 Task: In the  document Musicinfulenceletter.html change page color to  'Olive Green'. Insert watermark  'Confidential ' Apply Font Style in watermark Arial
Action: Mouse moved to (305, 415)
Screenshot: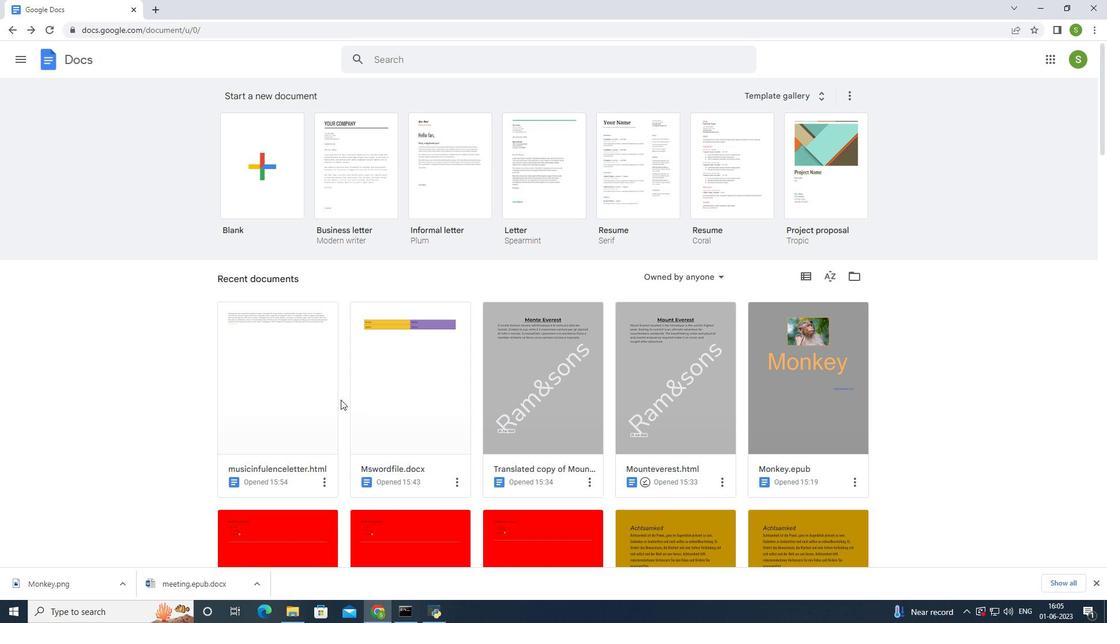
Action: Mouse pressed left at (305, 415)
Screenshot: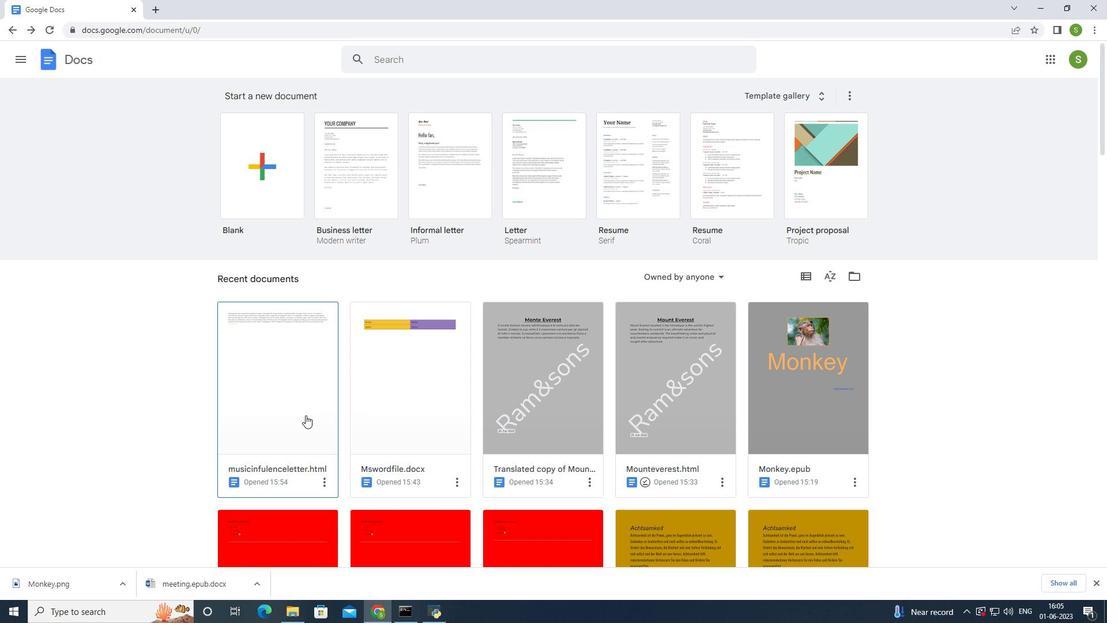 
Action: Mouse moved to (35, 64)
Screenshot: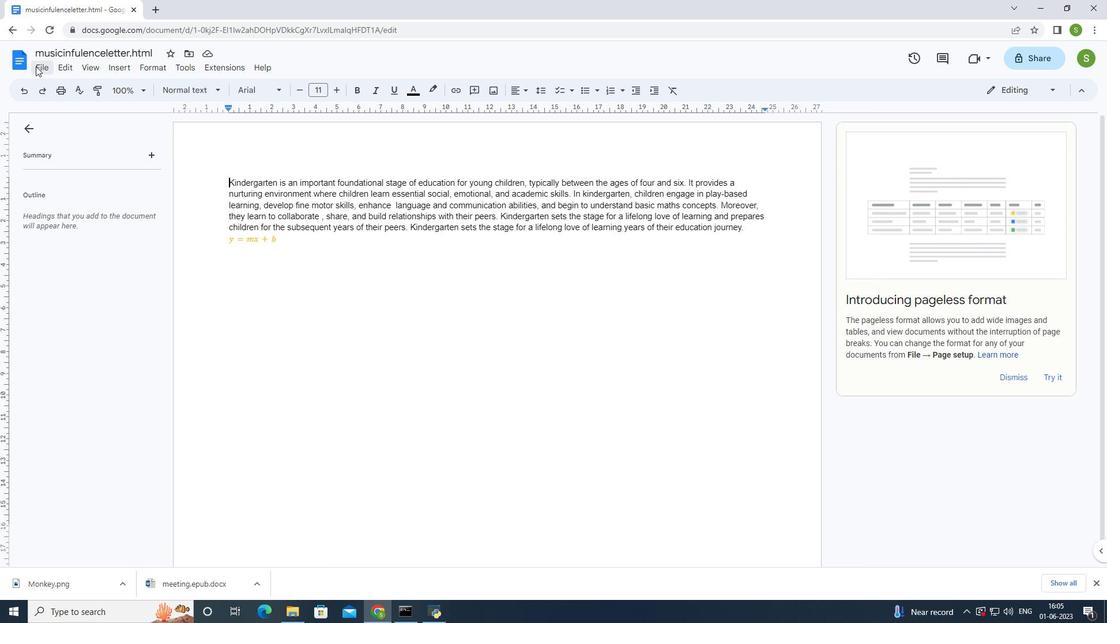 
Action: Mouse pressed left at (35, 64)
Screenshot: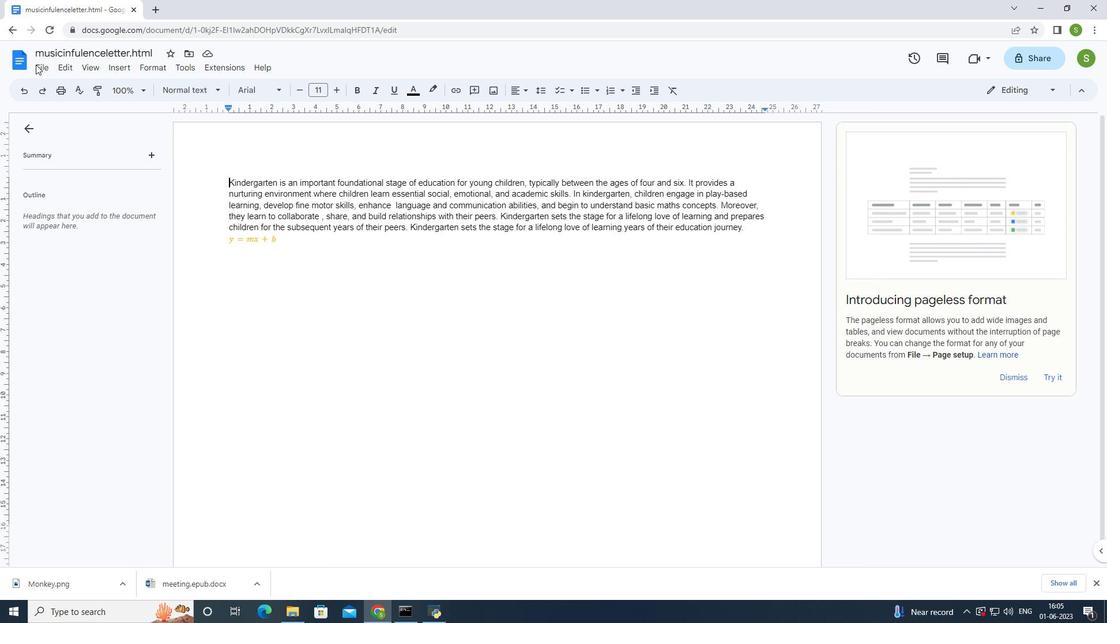
Action: Mouse moved to (47, 69)
Screenshot: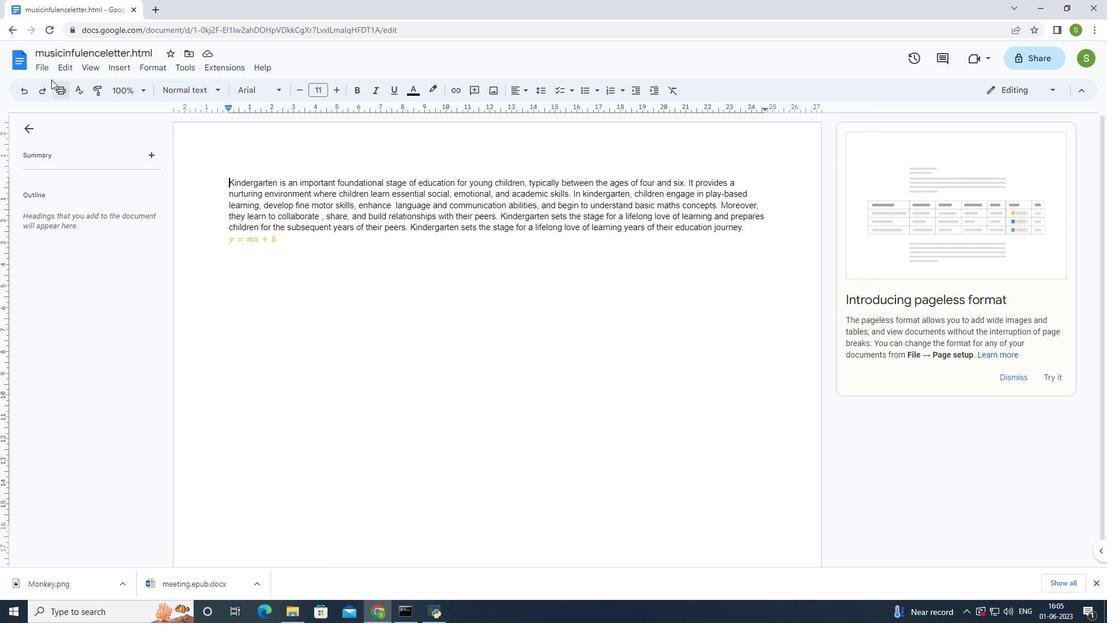 
Action: Mouse pressed left at (47, 69)
Screenshot: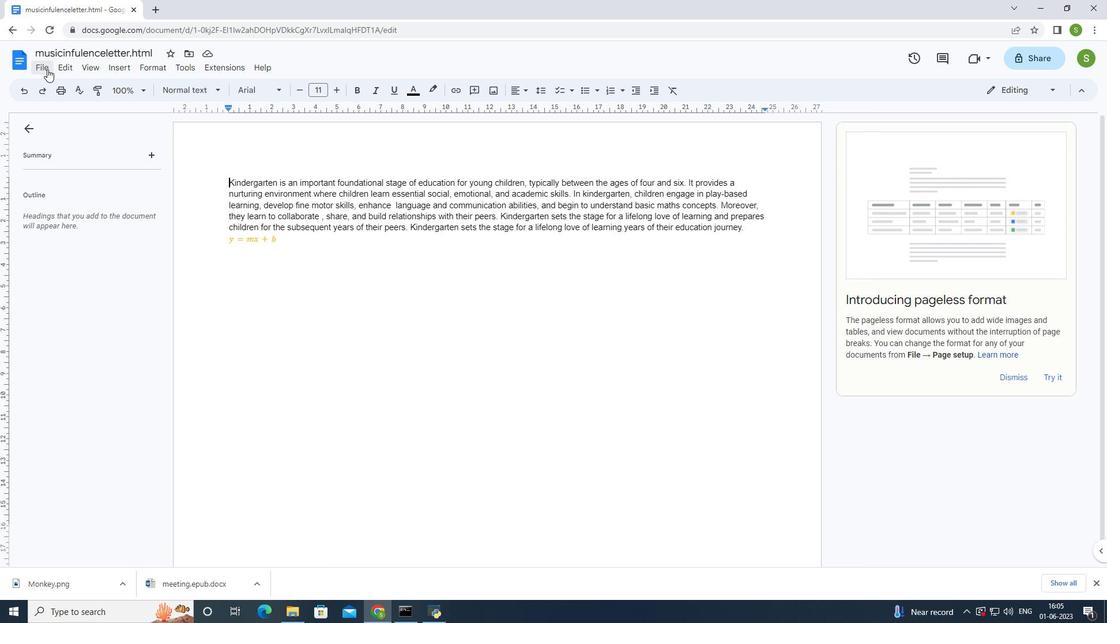 
Action: Mouse moved to (80, 386)
Screenshot: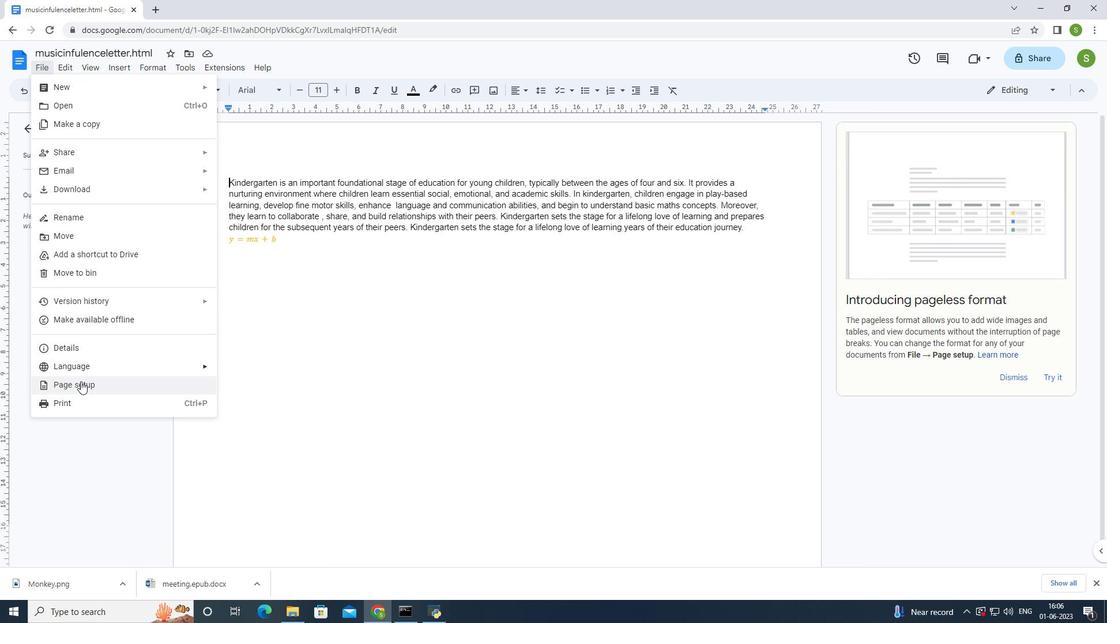 
Action: Mouse pressed left at (80, 386)
Screenshot: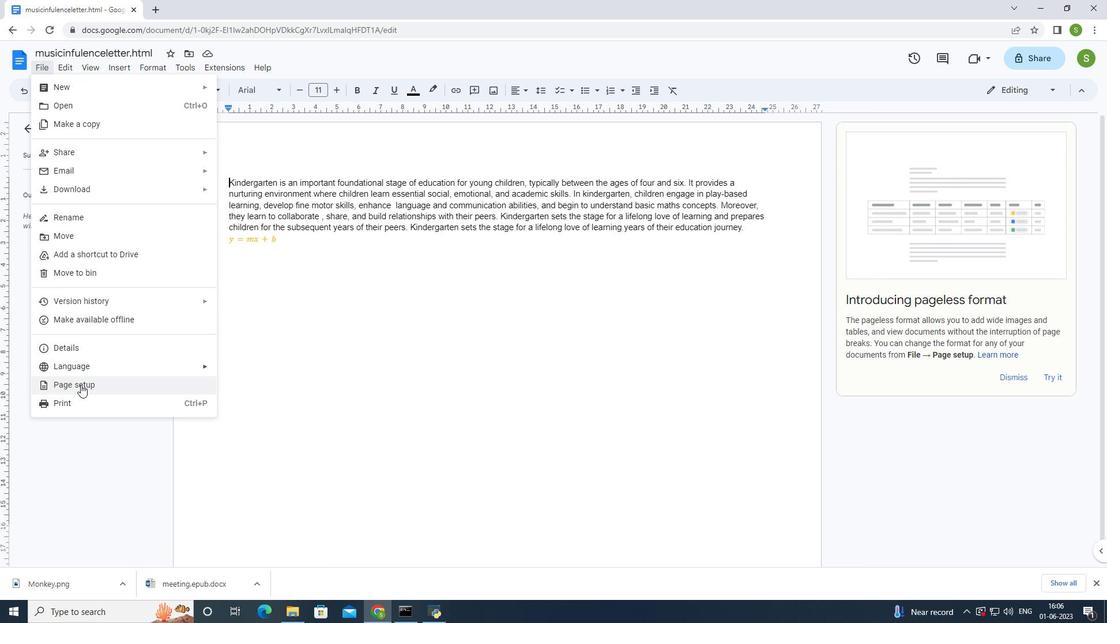 
Action: Mouse moved to (470, 376)
Screenshot: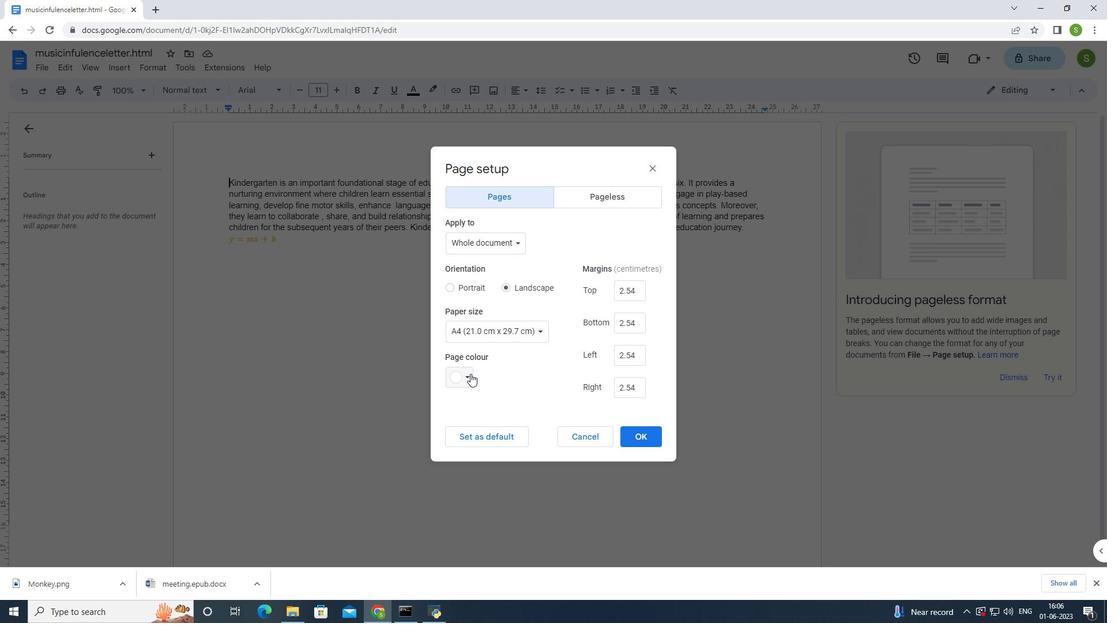 
Action: Mouse pressed left at (470, 376)
Screenshot: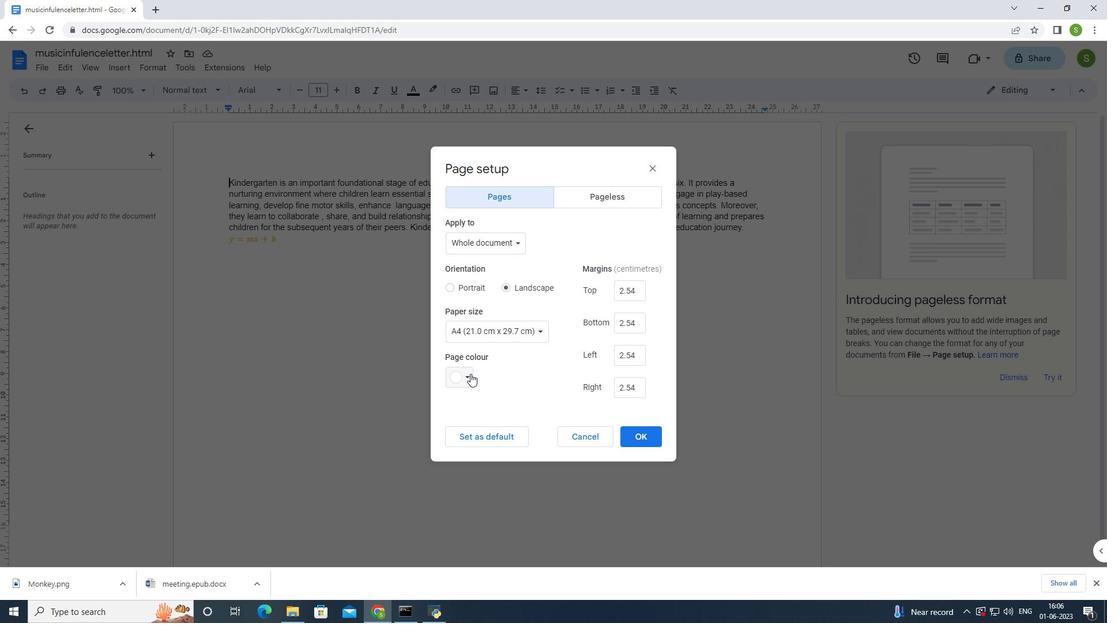 
Action: Mouse moved to (506, 477)
Screenshot: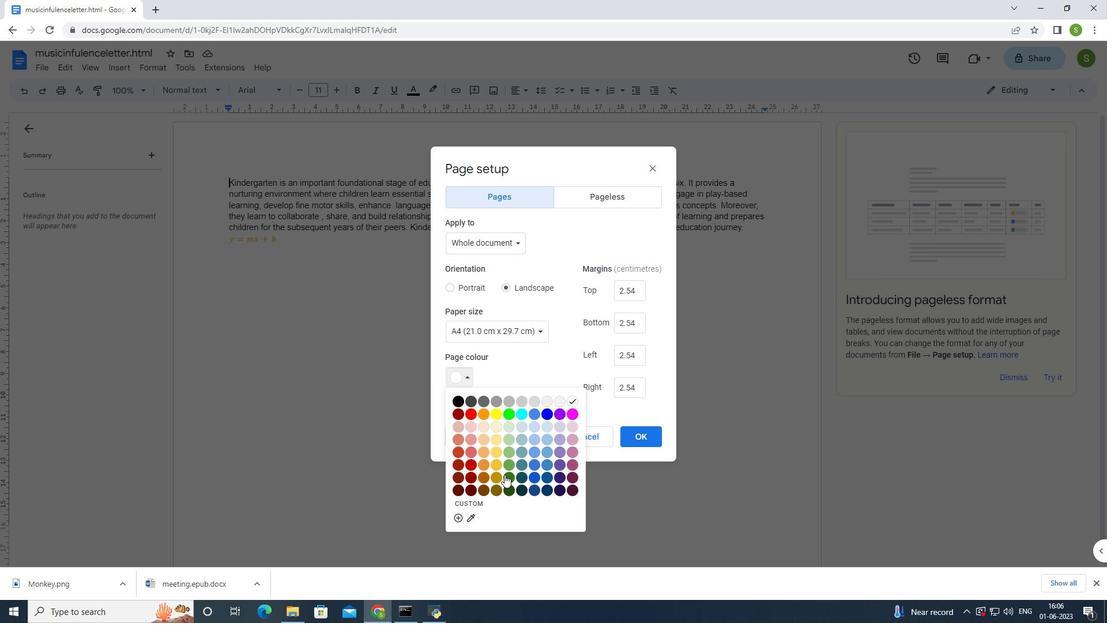 
Action: Mouse pressed left at (506, 477)
Screenshot: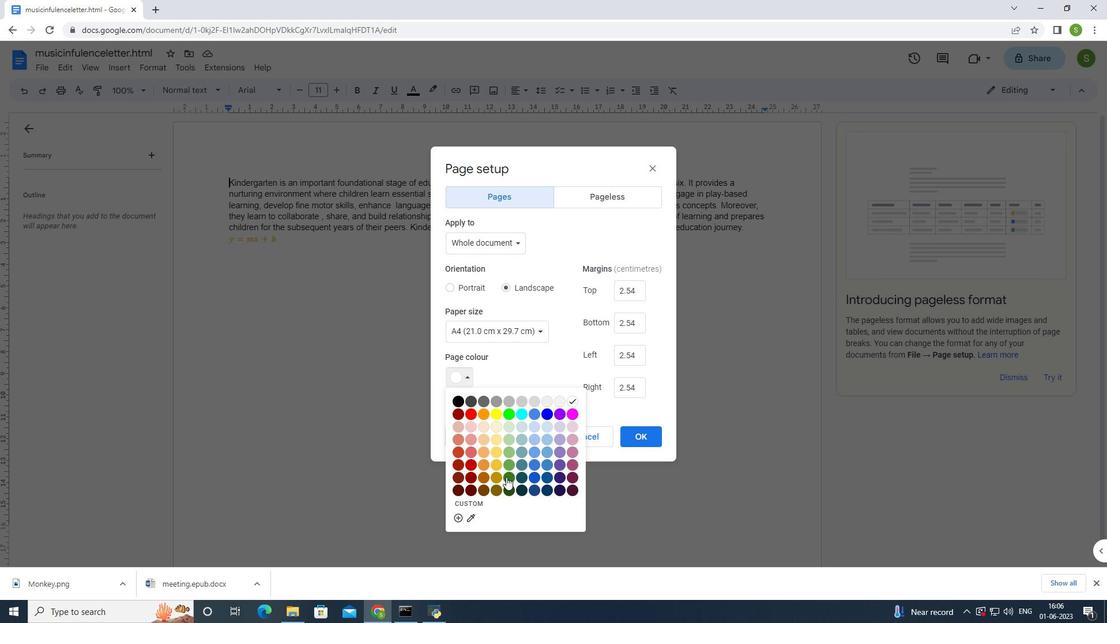 
Action: Mouse moved to (639, 441)
Screenshot: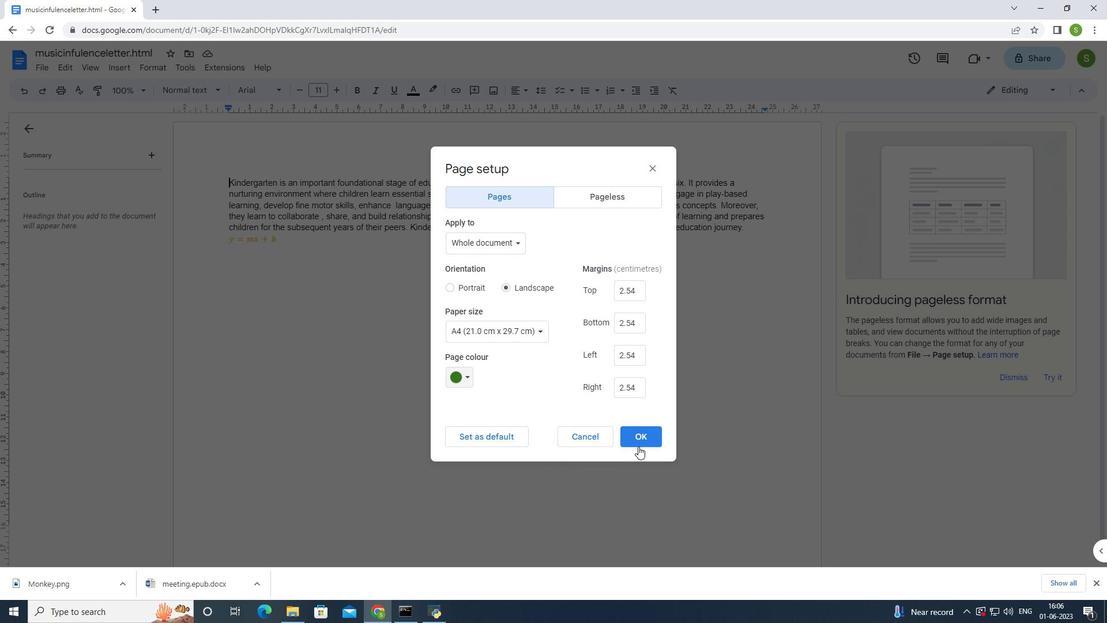 
Action: Mouse pressed left at (639, 441)
Screenshot: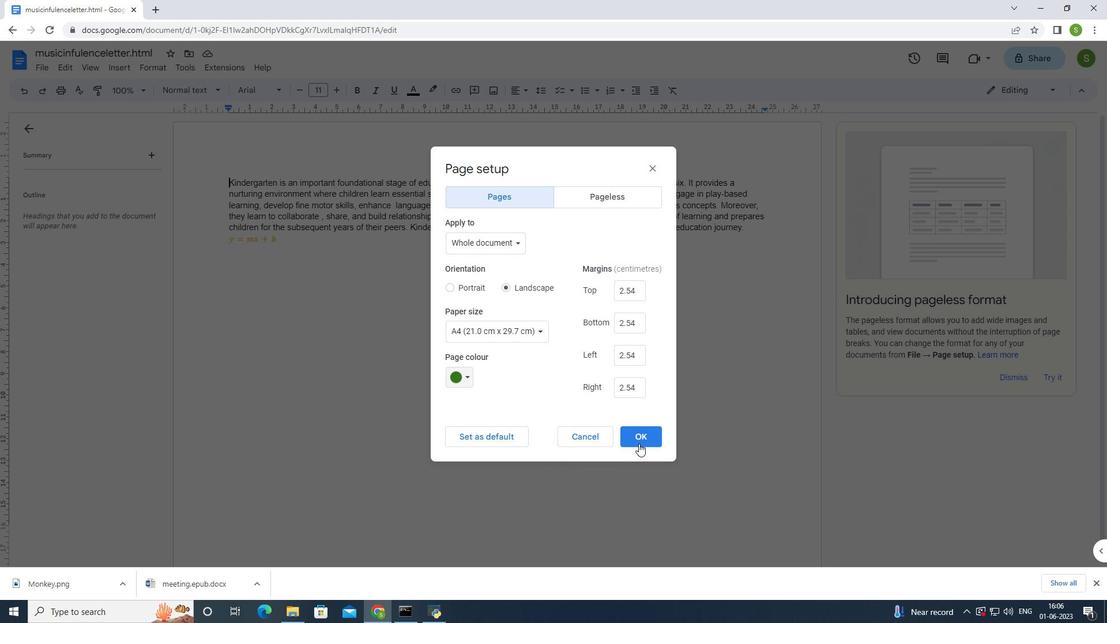 
Action: Mouse moved to (116, 64)
Screenshot: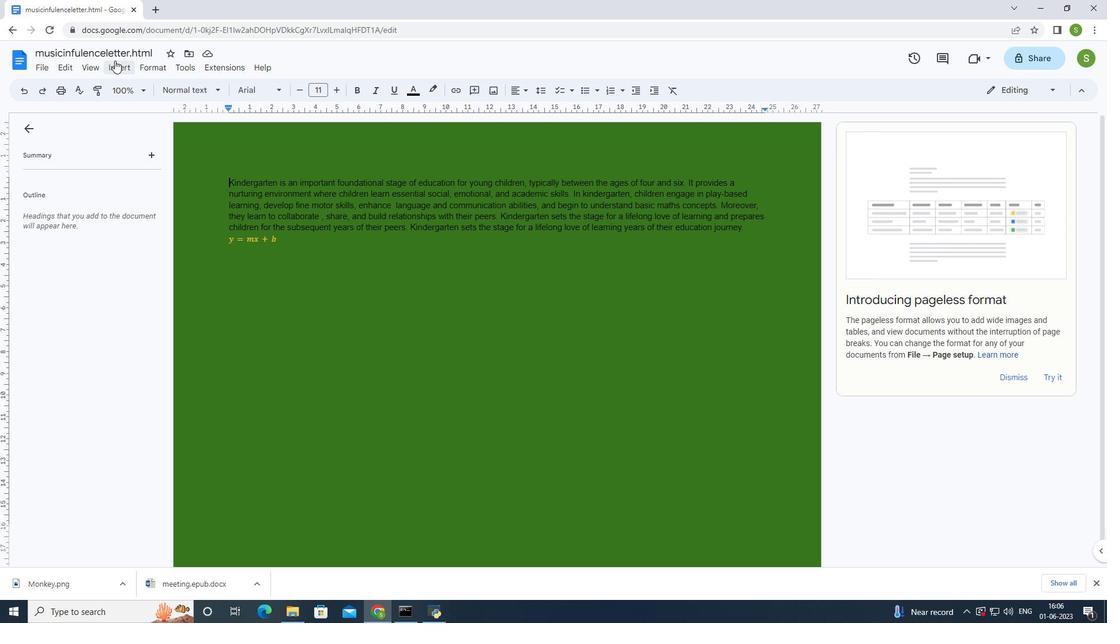
Action: Mouse pressed left at (116, 64)
Screenshot: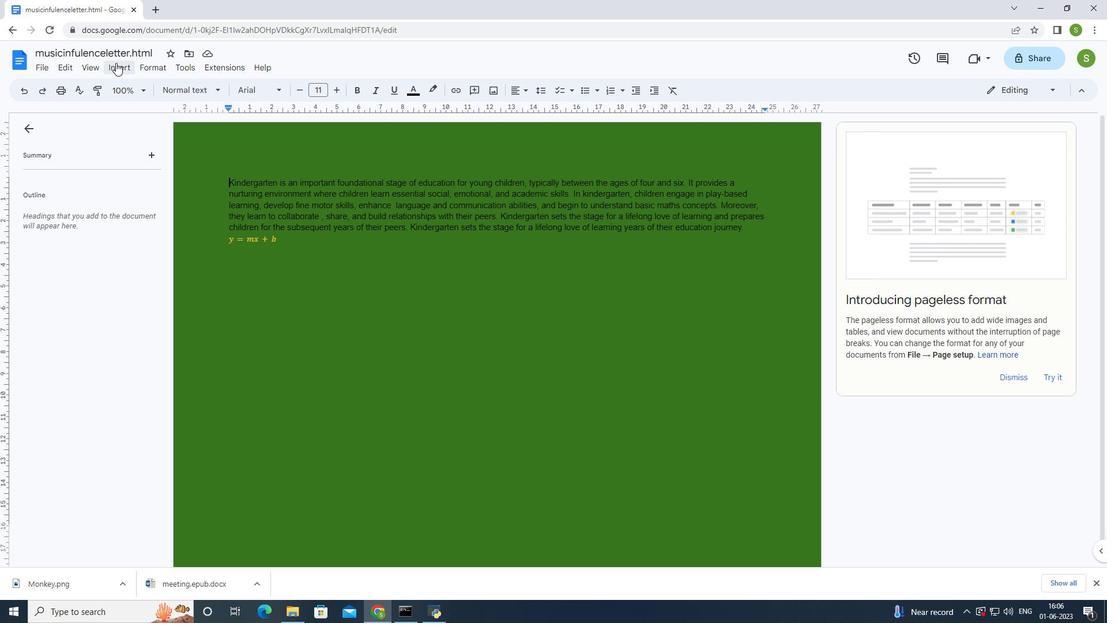 
Action: Mouse moved to (172, 343)
Screenshot: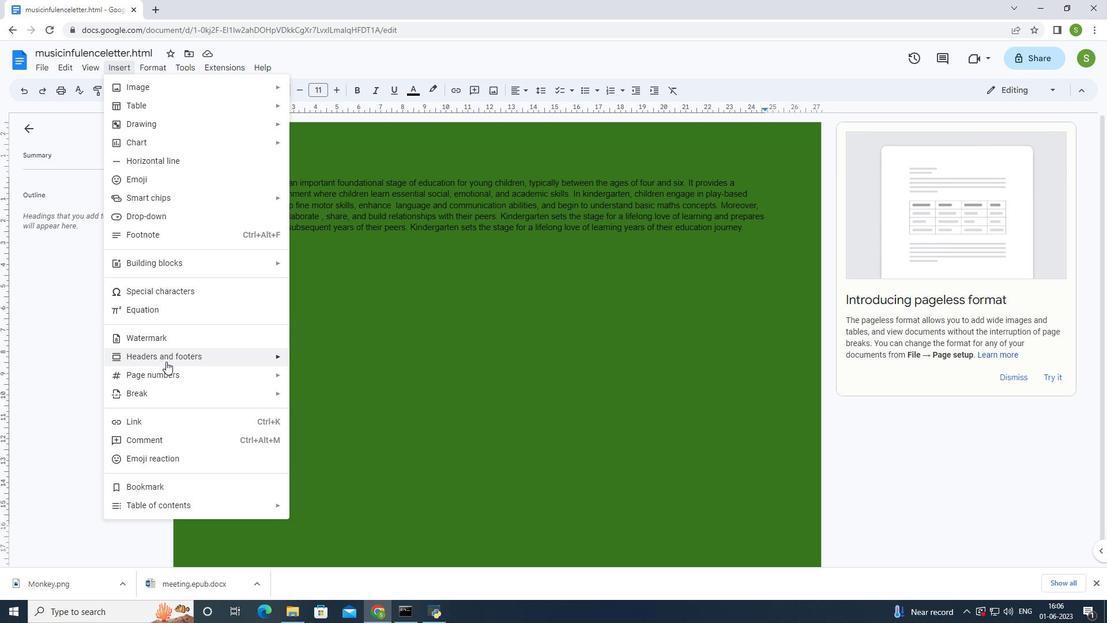 
Action: Mouse pressed left at (172, 343)
Screenshot: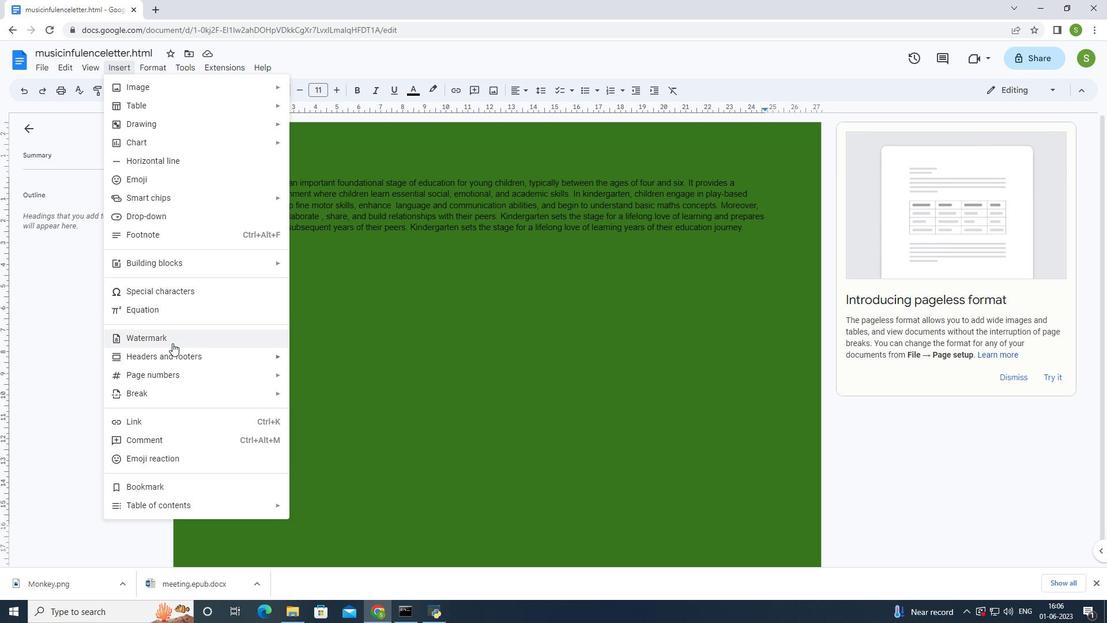 
Action: Mouse moved to (1060, 132)
Screenshot: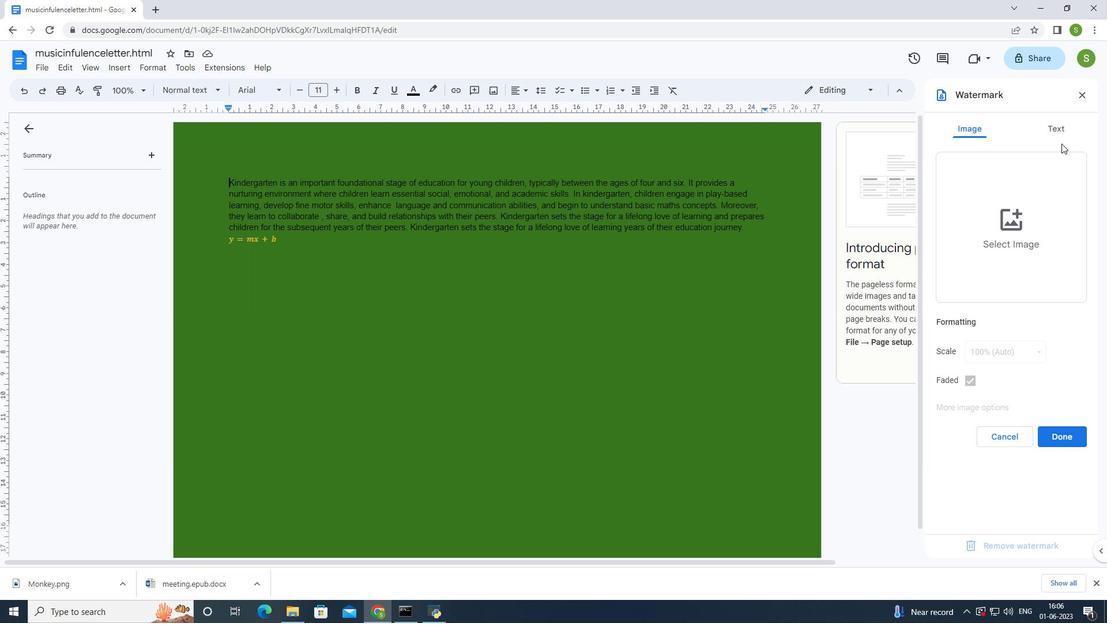 
Action: Mouse pressed left at (1060, 132)
Screenshot: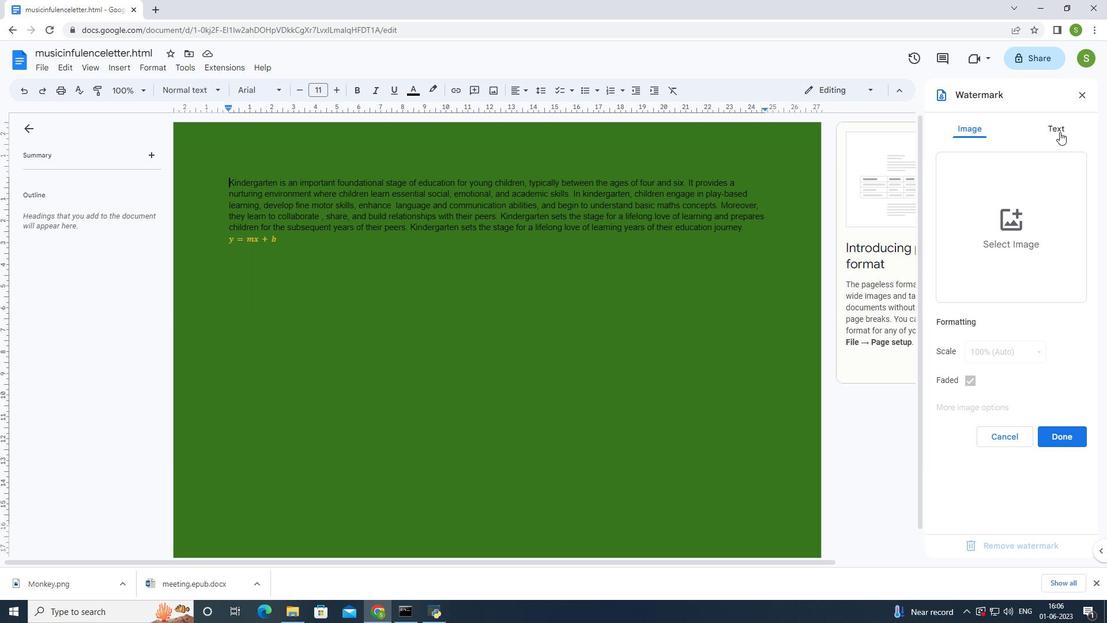 
Action: Mouse moved to (1010, 158)
Screenshot: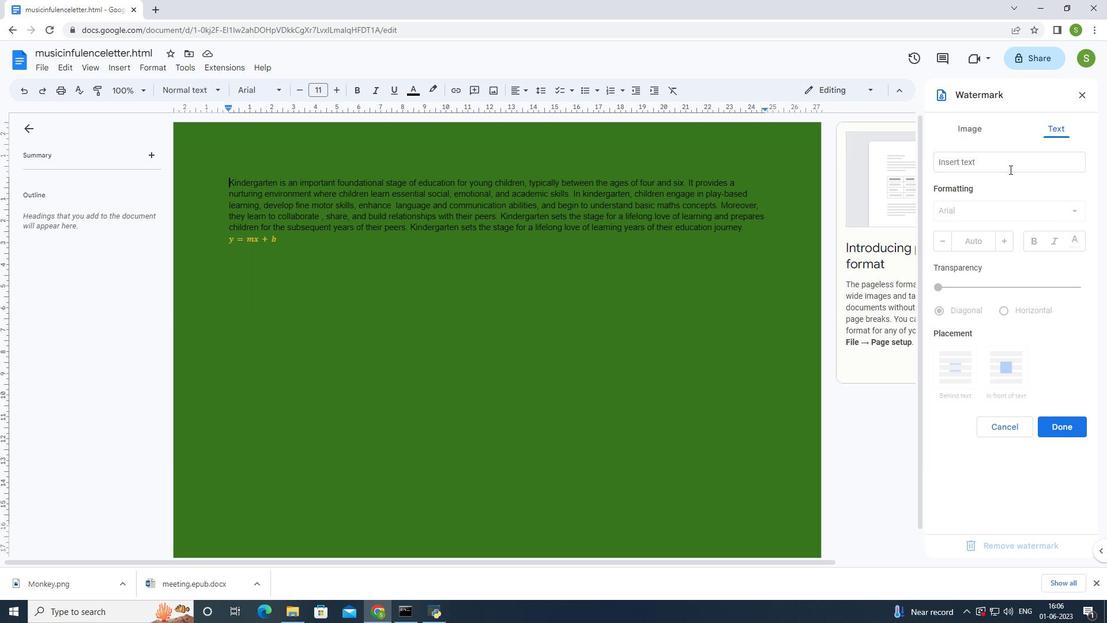 
Action: Mouse pressed left at (1010, 158)
Screenshot: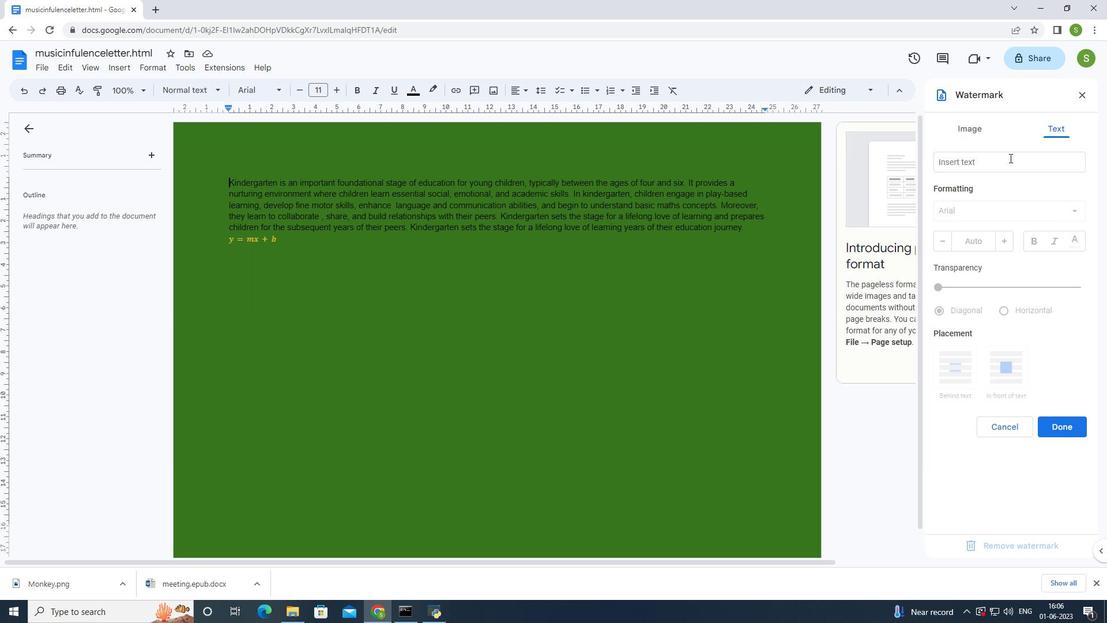 
Action: Mouse moved to (1018, 159)
Screenshot: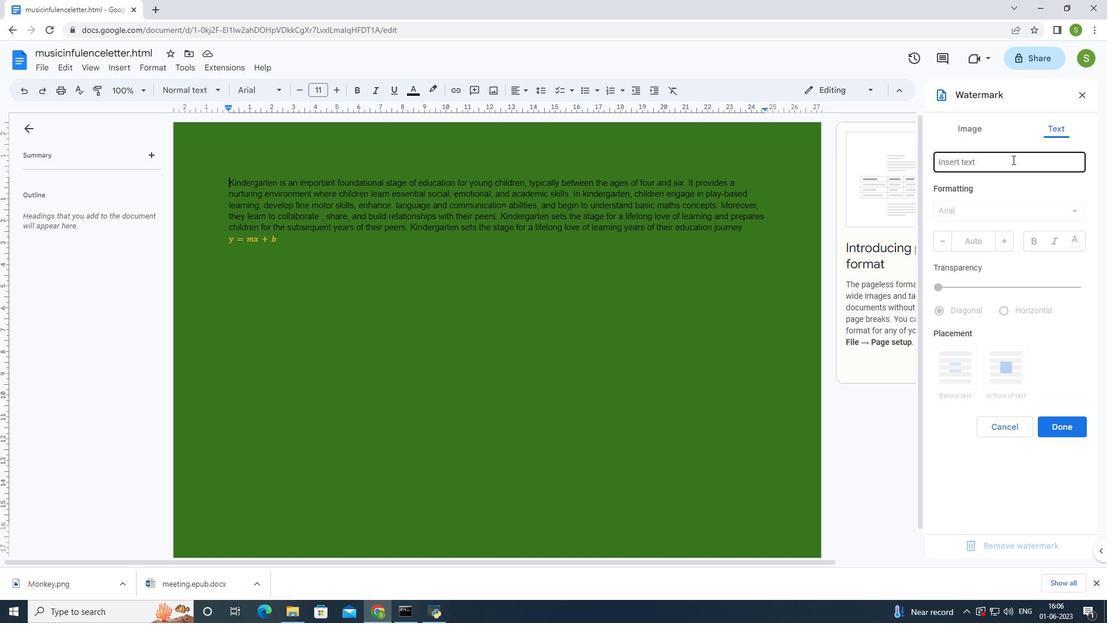 
Action: Key pressed <Key.shift>Con
Screenshot: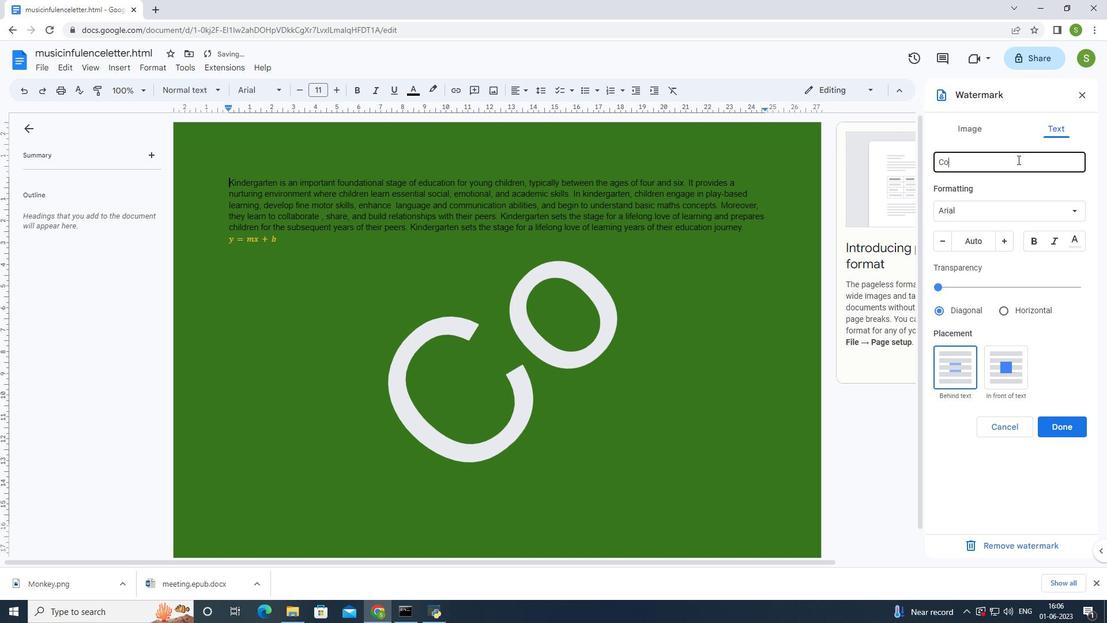 
Action: Mouse moved to (1018, 159)
Screenshot: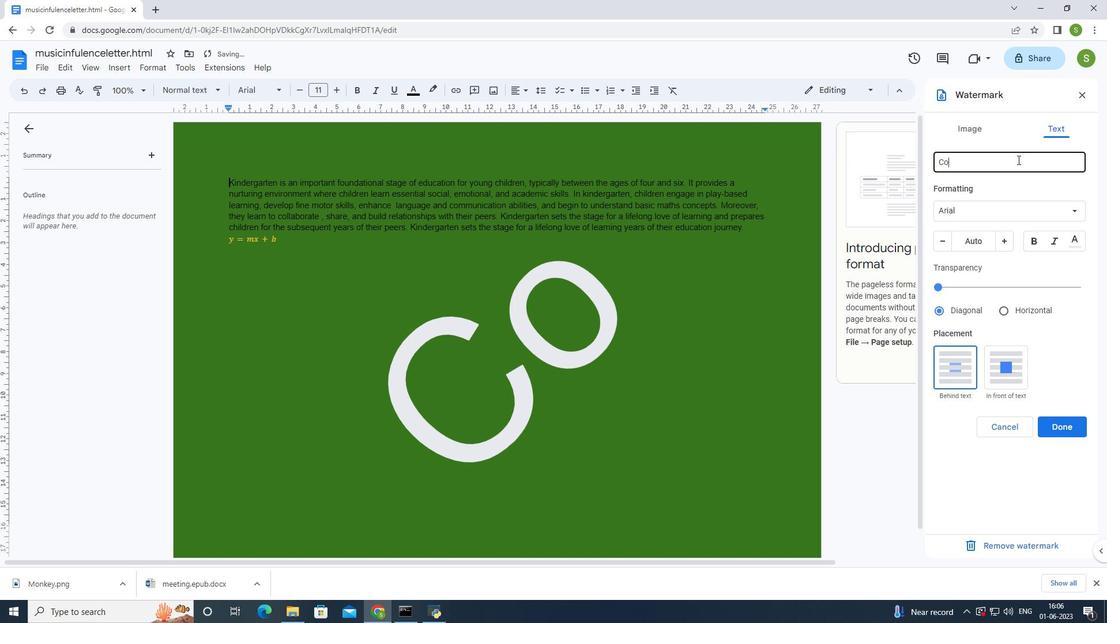 
Action: Key pressed fidential
Screenshot: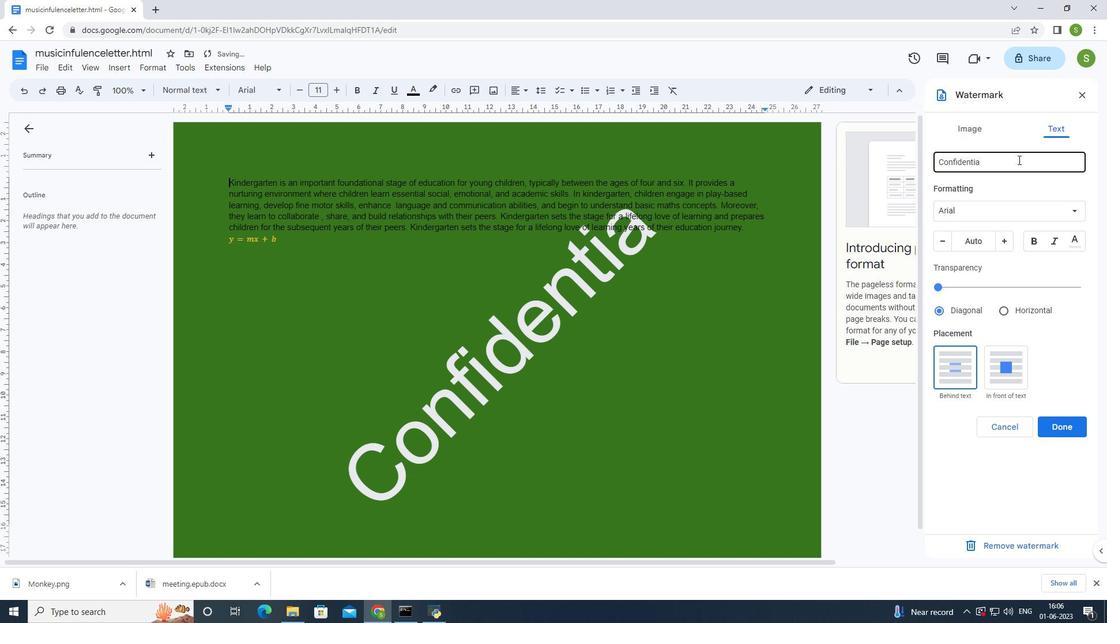 
Action: Mouse moved to (1045, 421)
Screenshot: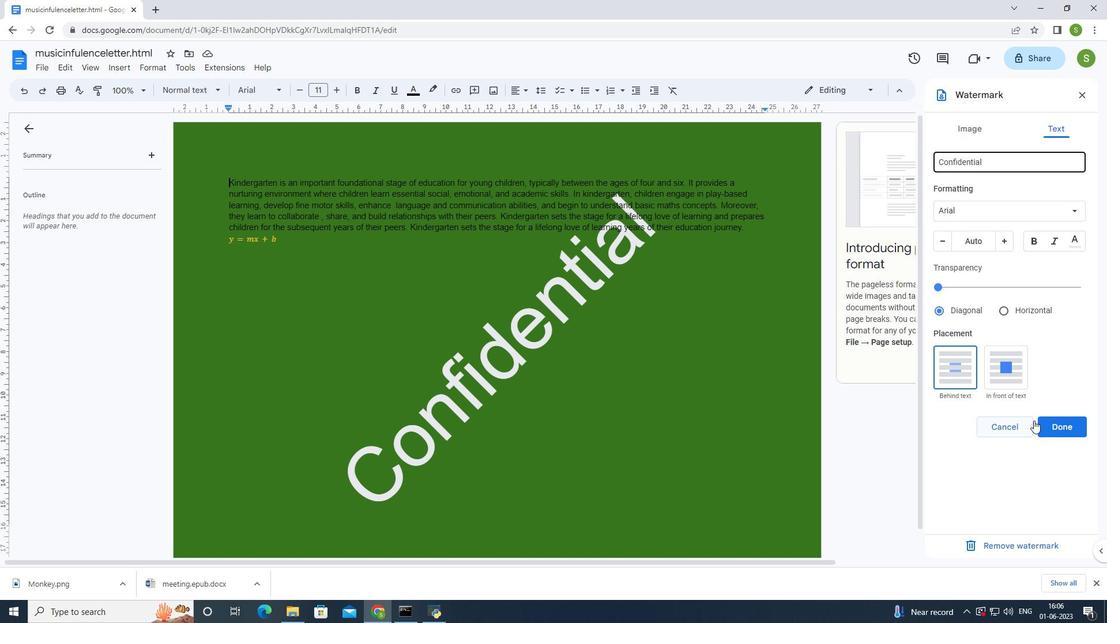 
Action: Mouse pressed left at (1045, 421)
Screenshot: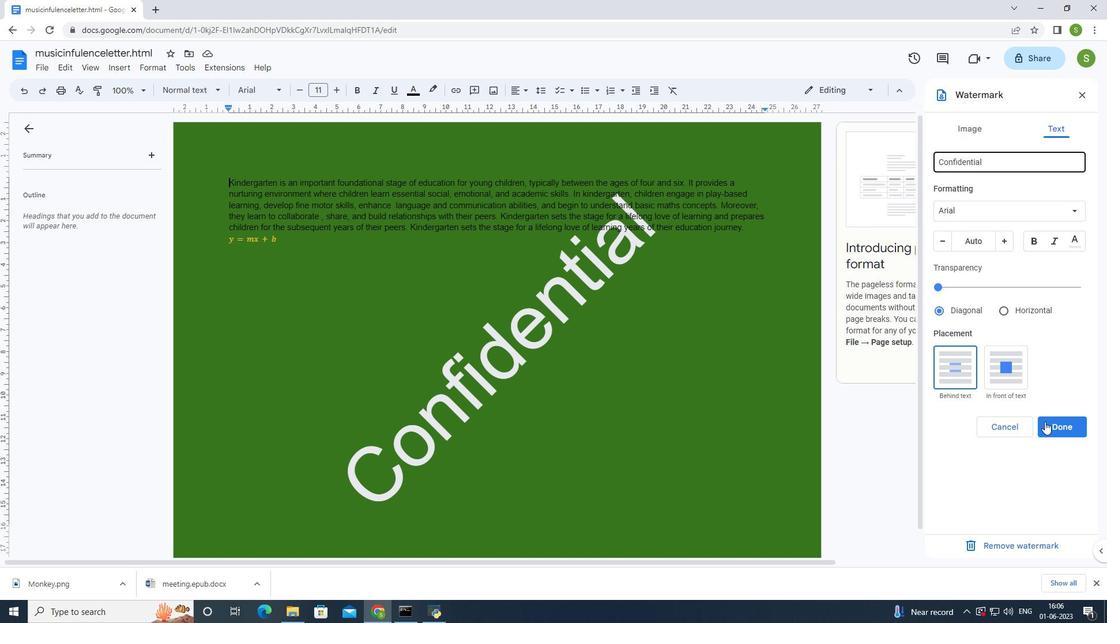 
Action: Mouse moved to (629, 406)
Screenshot: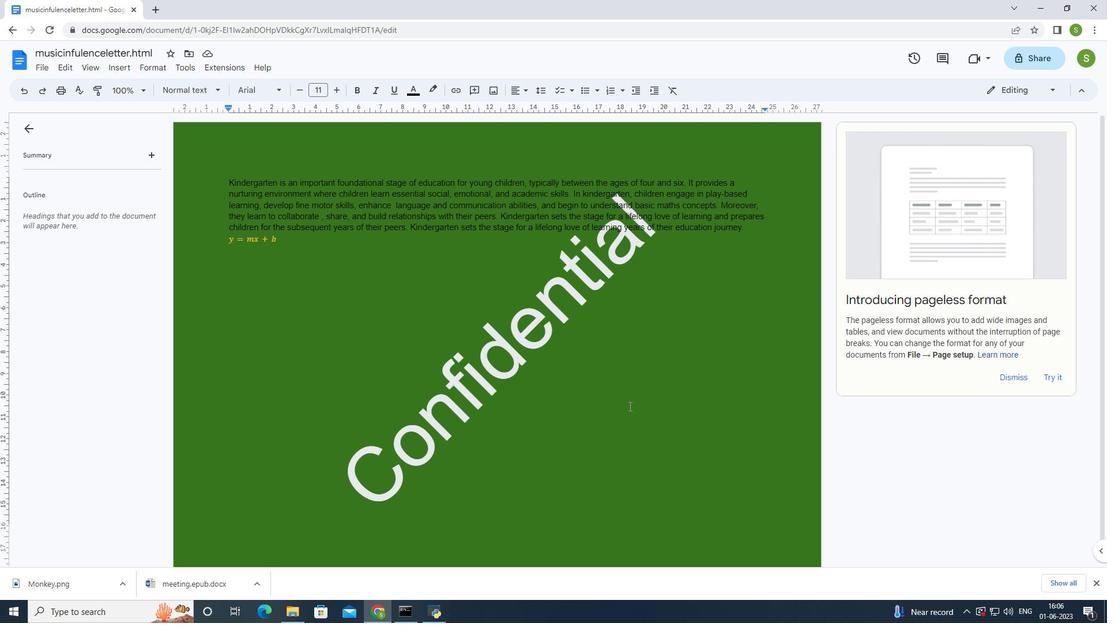 
